 Task: Send an email with the signature Gary Collins with the subject 'Request for advice' and the message 'I apologize for any misunderstandings and would like to clarify the situation.' from softage.1@softage.net to softage.2@softage.net and softage.3@softage.net with an attached document Report.docx
Action: Key pressed n
Screenshot: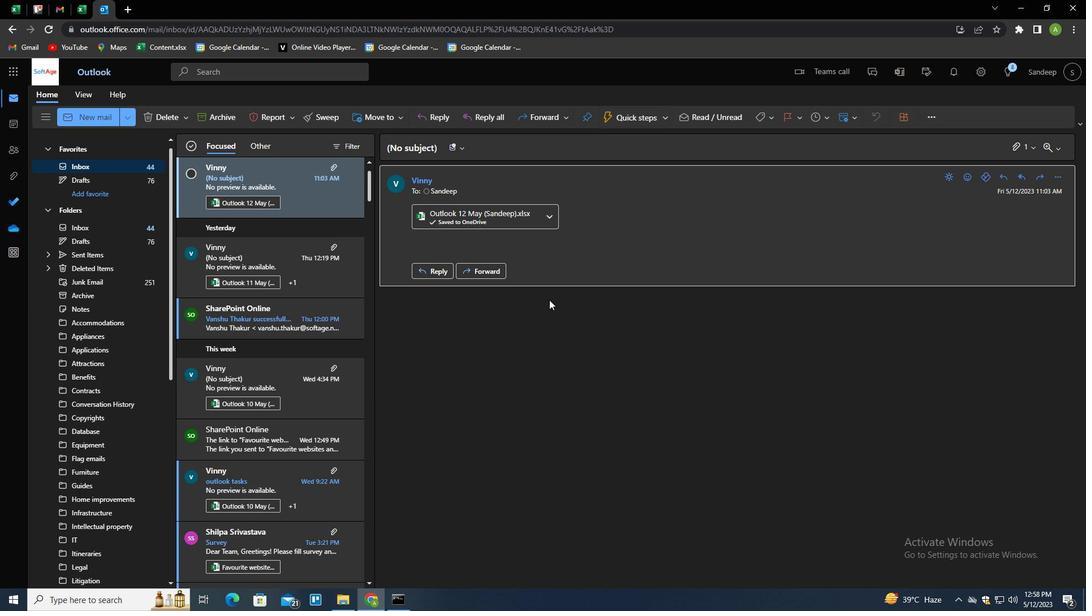 
Action: Mouse moved to (760, 116)
Screenshot: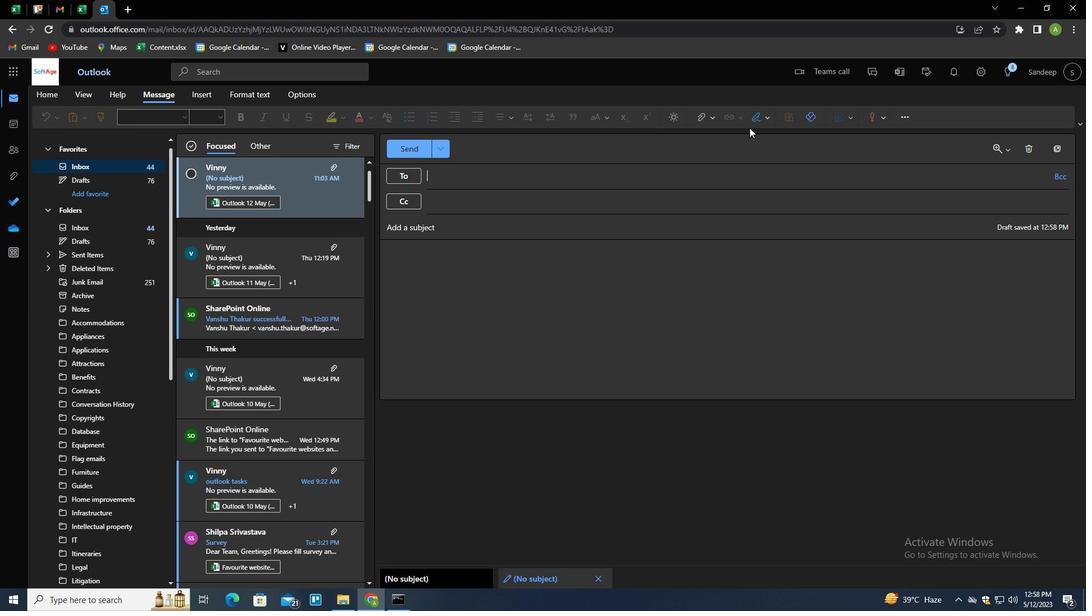
Action: Mouse pressed left at (760, 116)
Screenshot: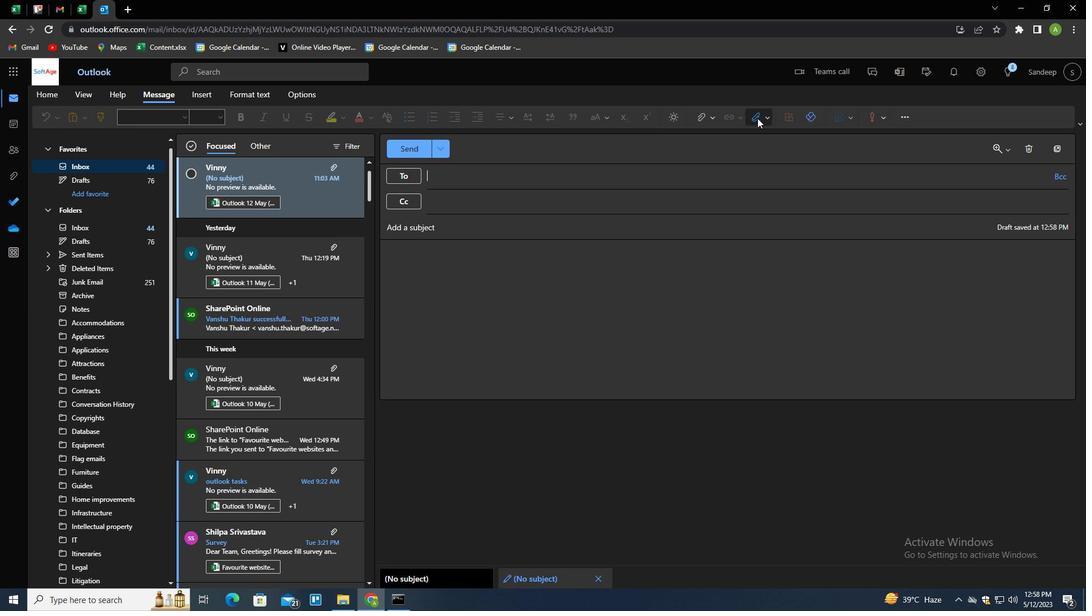 
Action: Mouse moved to (746, 162)
Screenshot: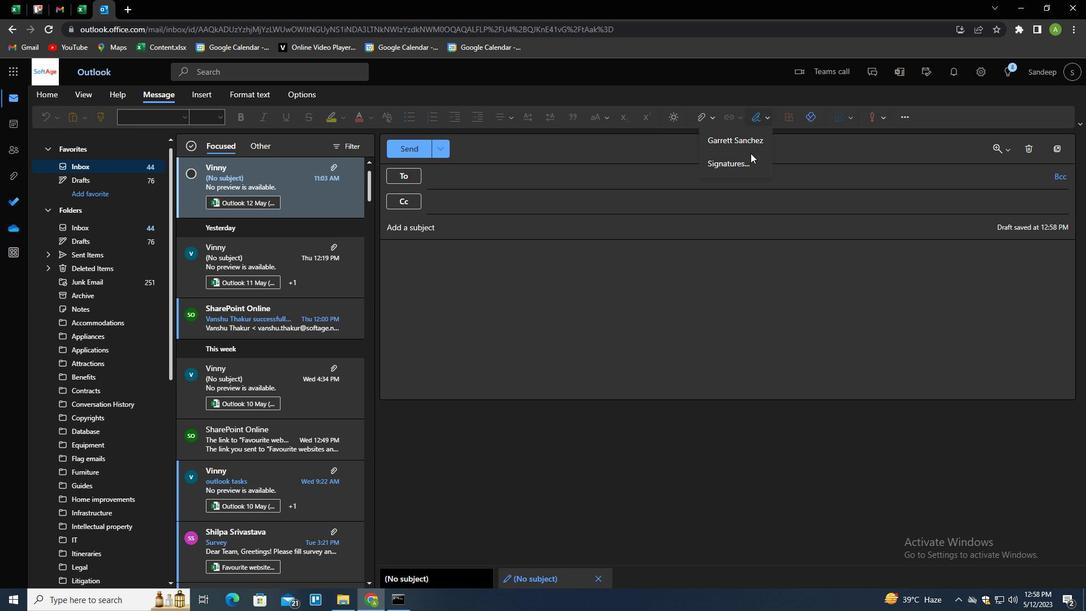 
Action: Mouse pressed left at (746, 162)
Screenshot: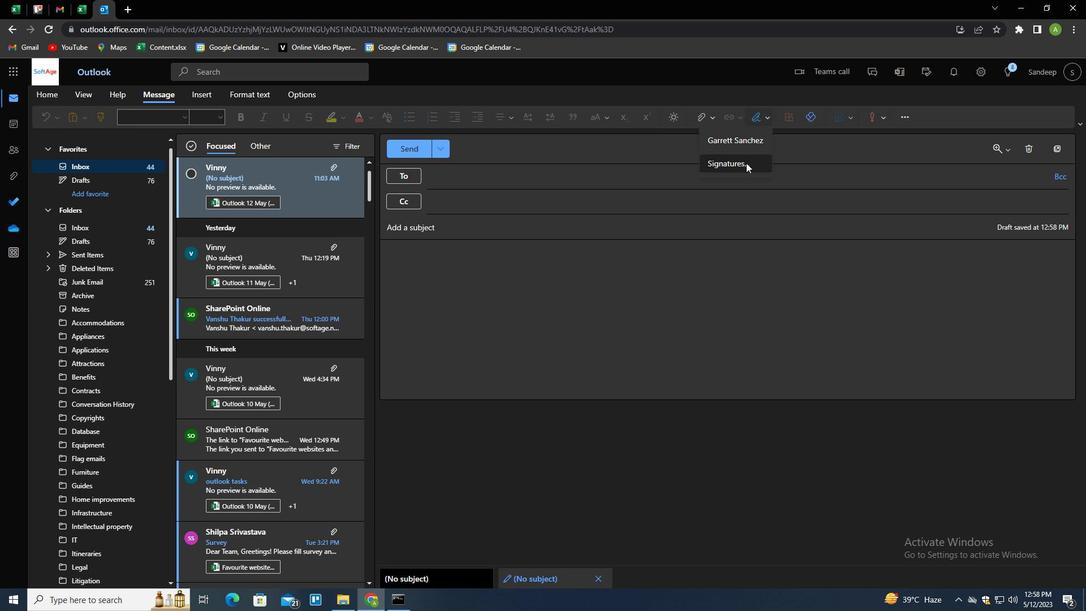 
Action: Mouse moved to (779, 204)
Screenshot: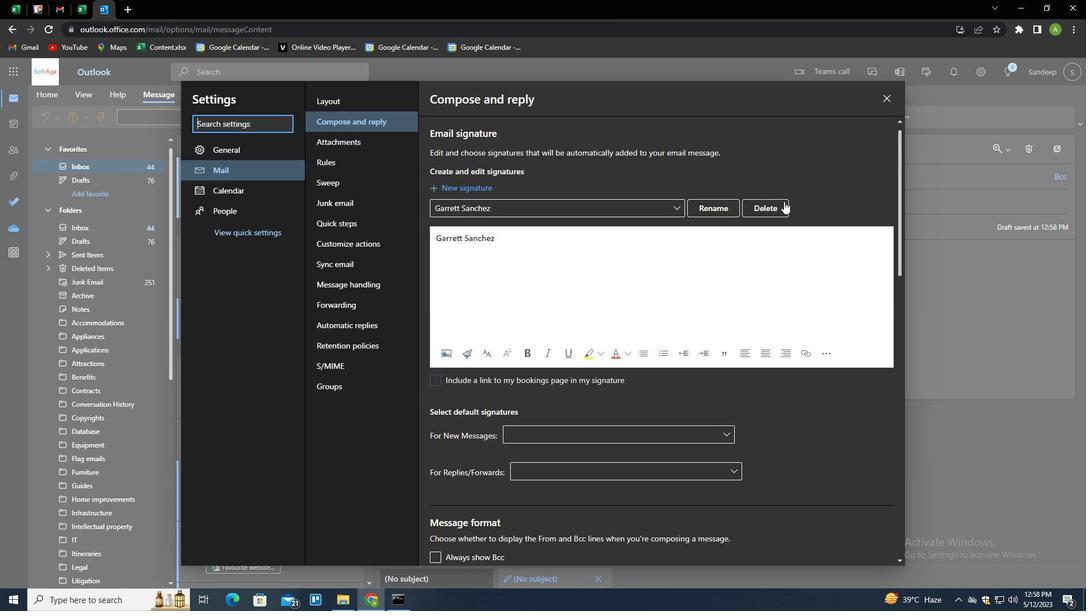 
Action: Mouse pressed left at (779, 204)
Screenshot: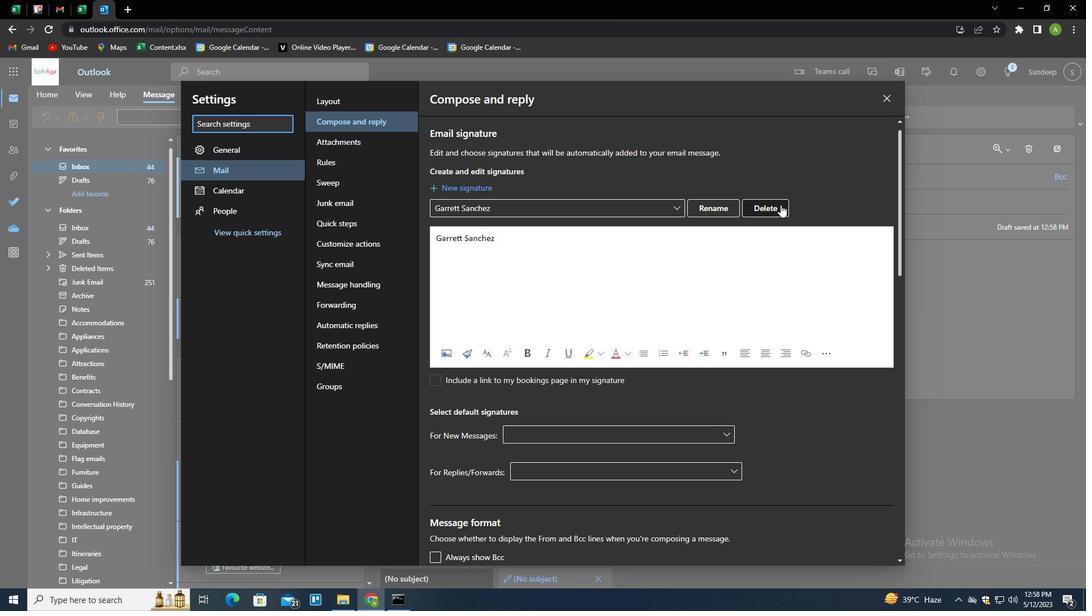 
Action: Mouse moved to (774, 208)
Screenshot: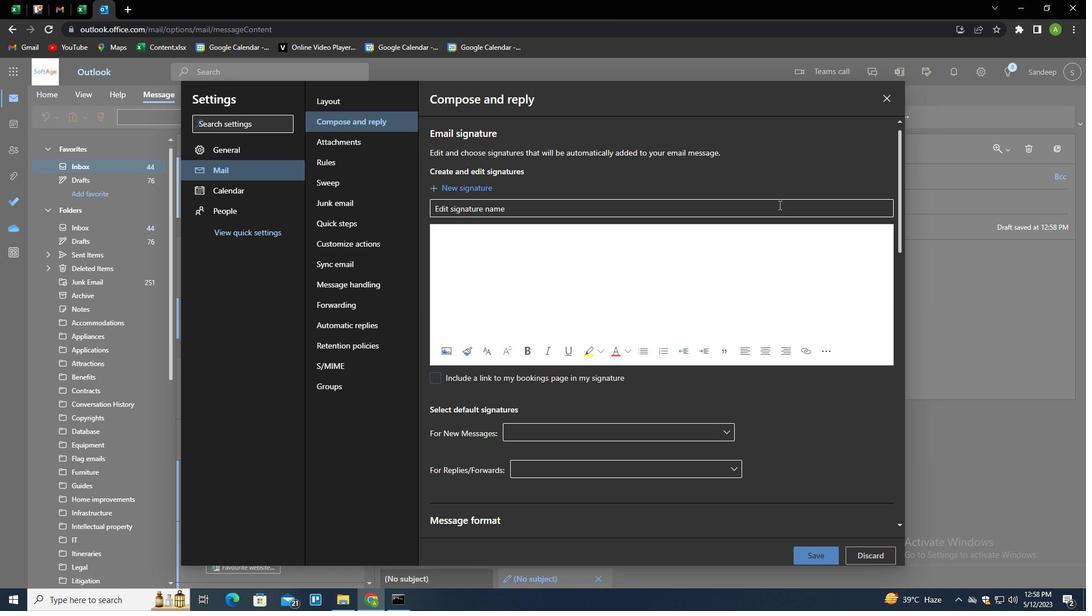 
Action: Mouse pressed left at (774, 208)
Screenshot: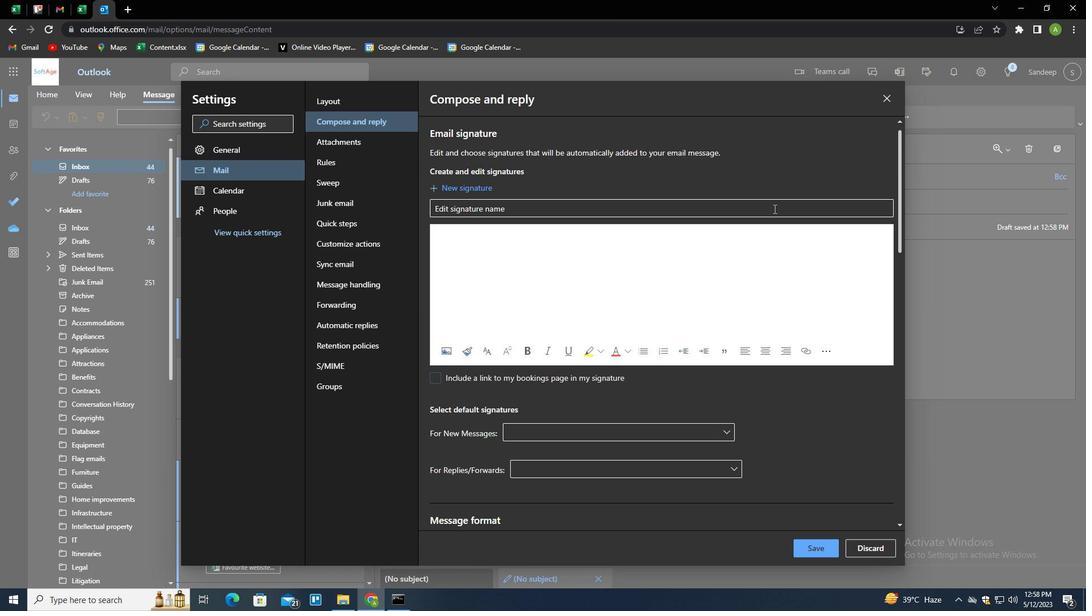 
Action: Mouse moved to (773, 208)
Screenshot: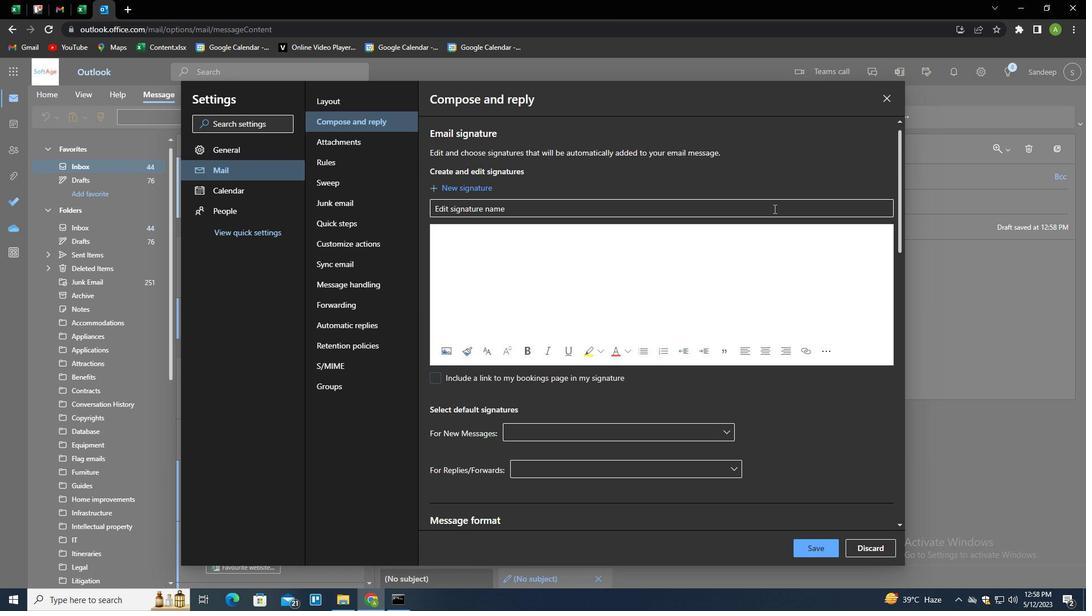
Action: Key pressed <Key.shift>GARY<Key.space><Key.shift>COLLINS<Key.tab><Key.shift><Key.shift><Key.shift><Key.shift>F<Key.backspace>GARY<Key.space><Key.shift>COLI<Key.backspace>LINS
Screenshot: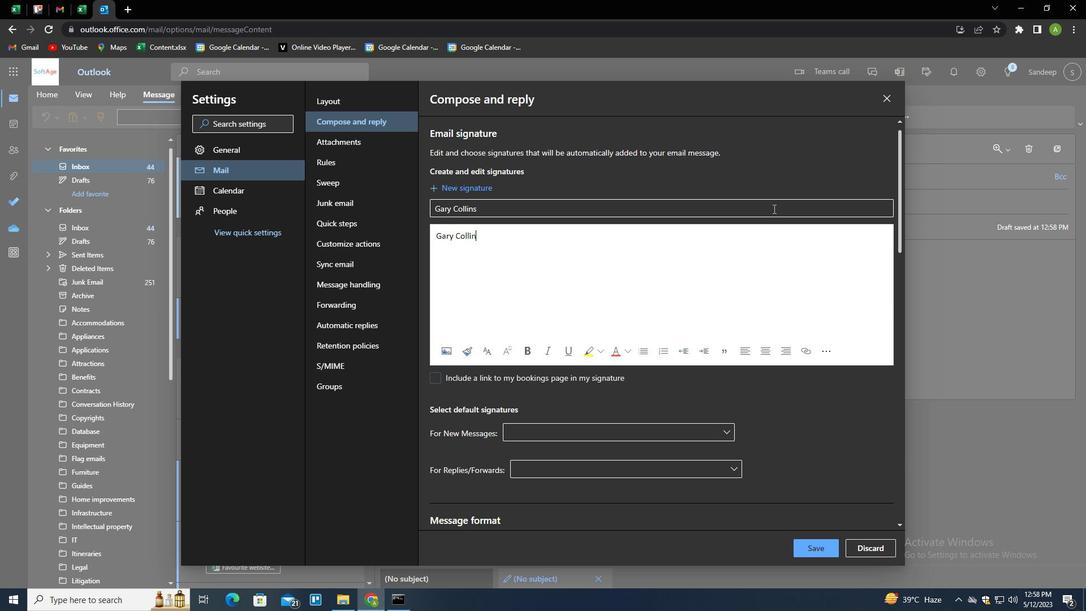 
Action: Mouse moved to (817, 546)
Screenshot: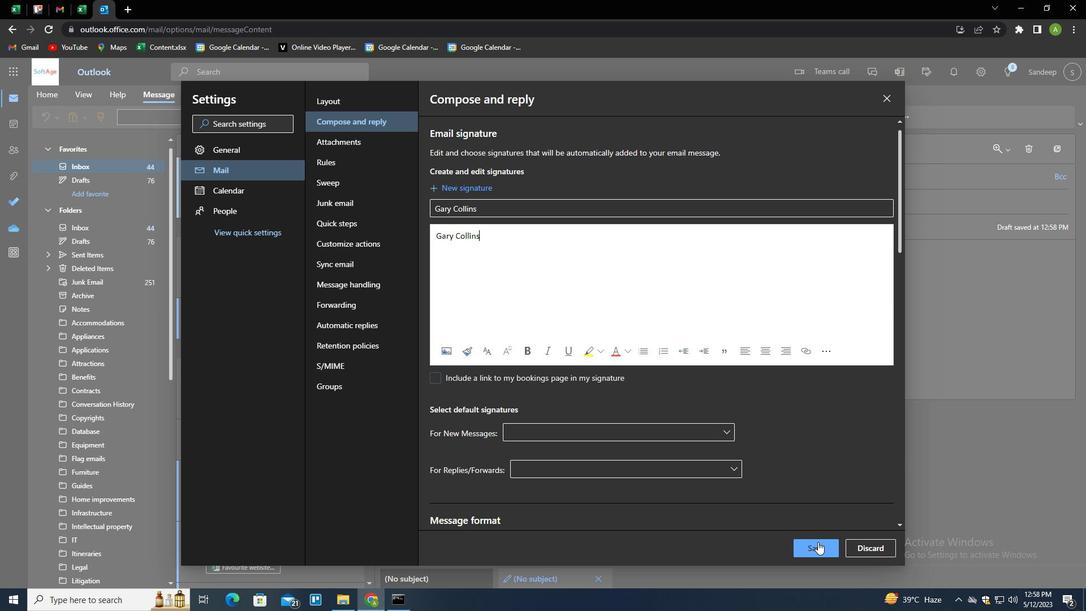 
Action: Mouse pressed left at (817, 546)
Screenshot: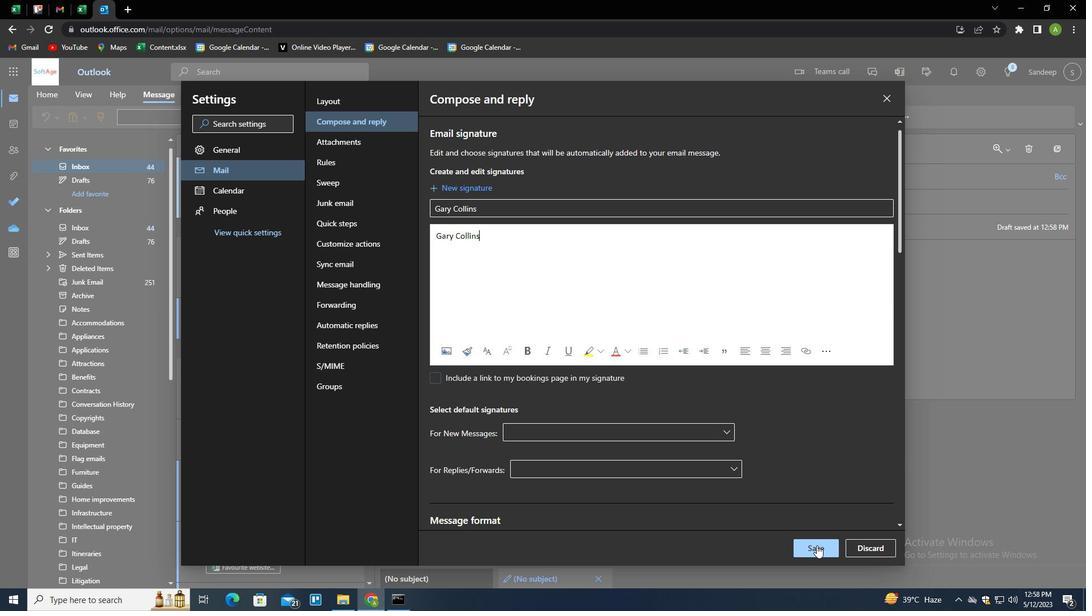 
Action: Mouse moved to (950, 337)
Screenshot: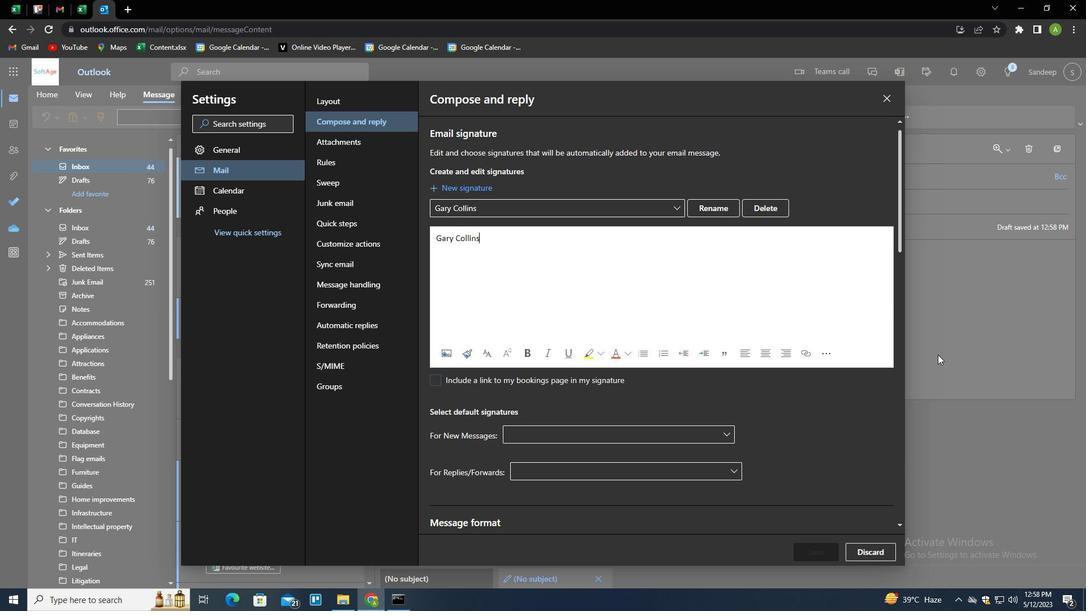 
Action: Mouse pressed left at (950, 337)
Screenshot: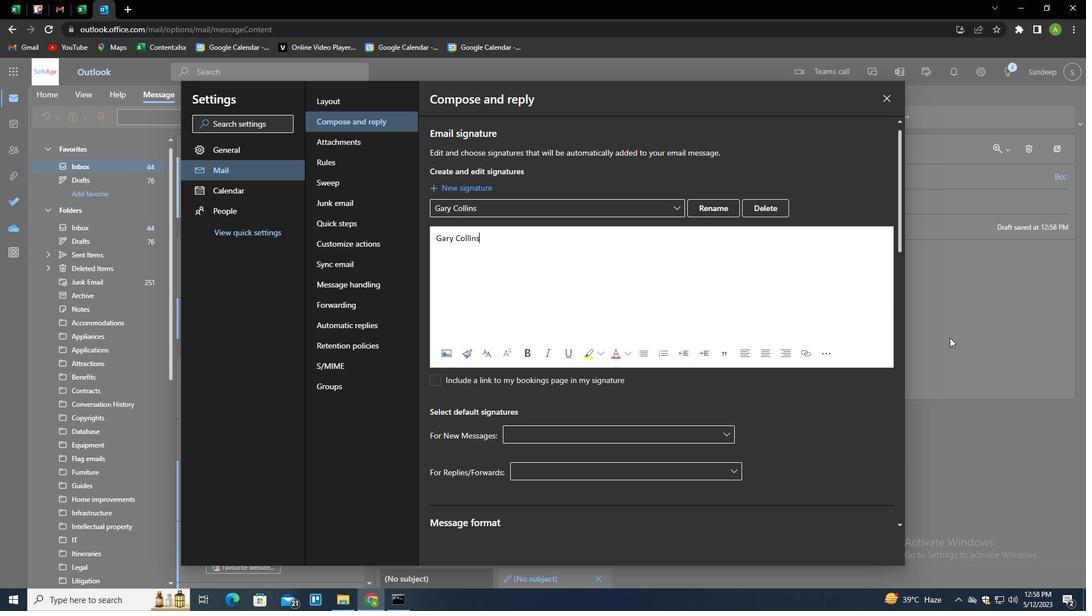 
Action: Mouse moved to (764, 119)
Screenshot: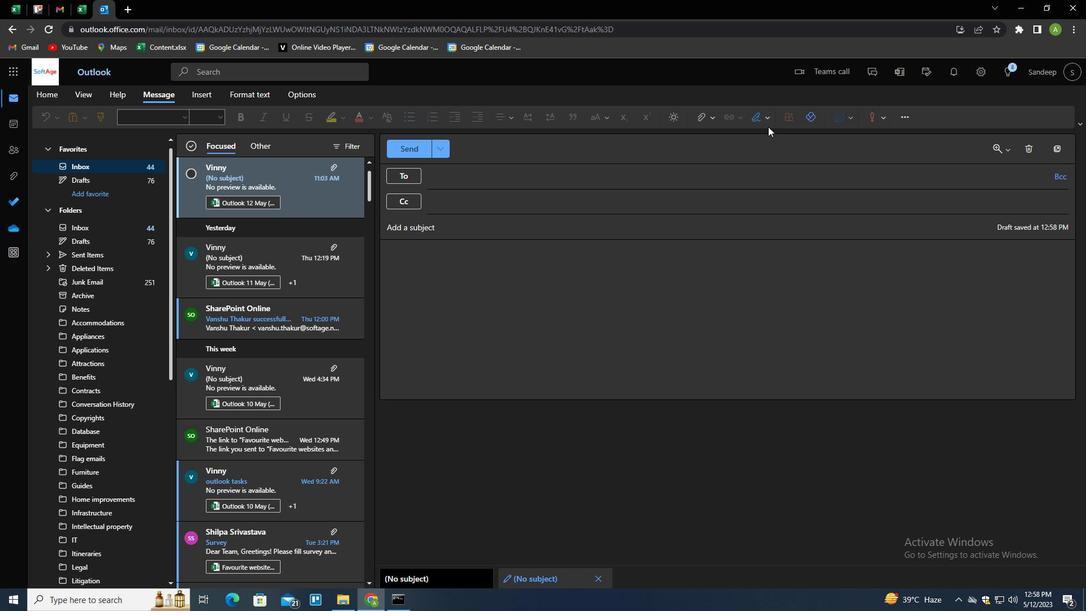 
Action: Mouse pressed left at (764, 119)
Screenshot: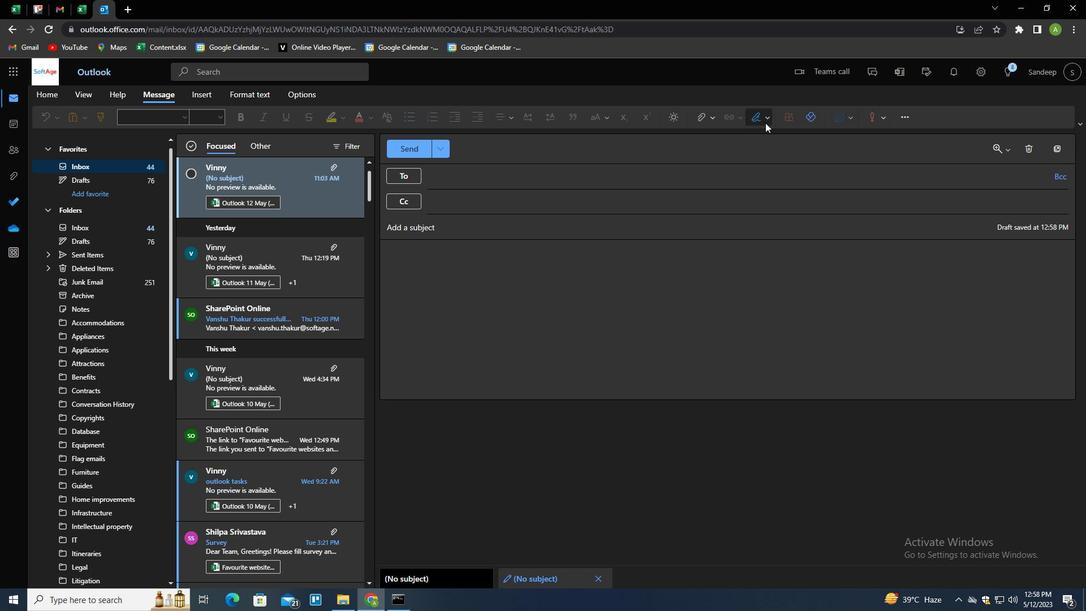
Action: Mouse moved to (757, 142)
Screenshot: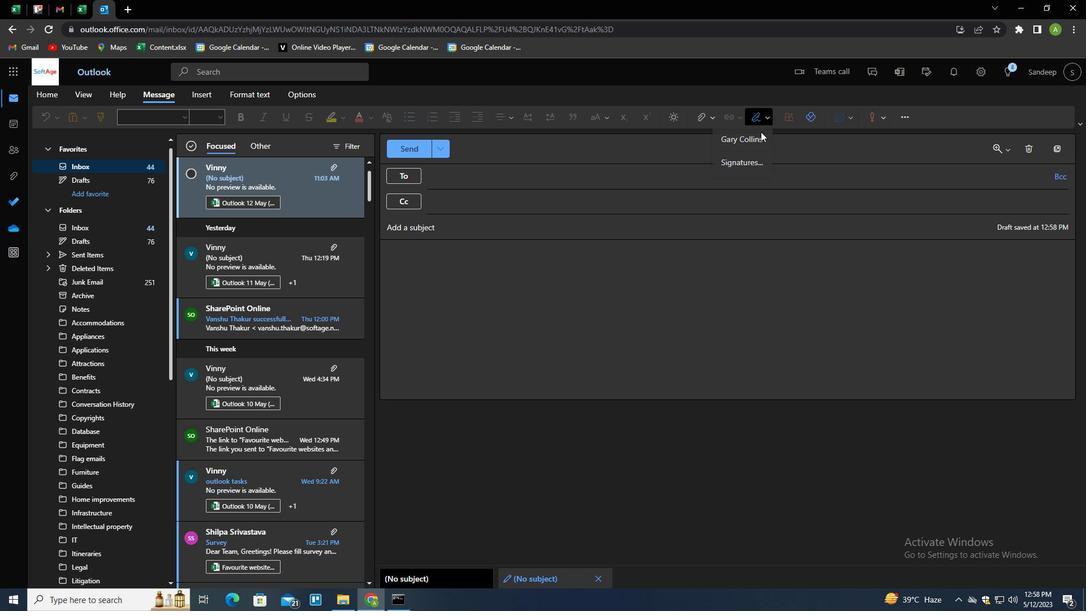 
Action: Mouse pressed left at (757, 142)
Screenshot: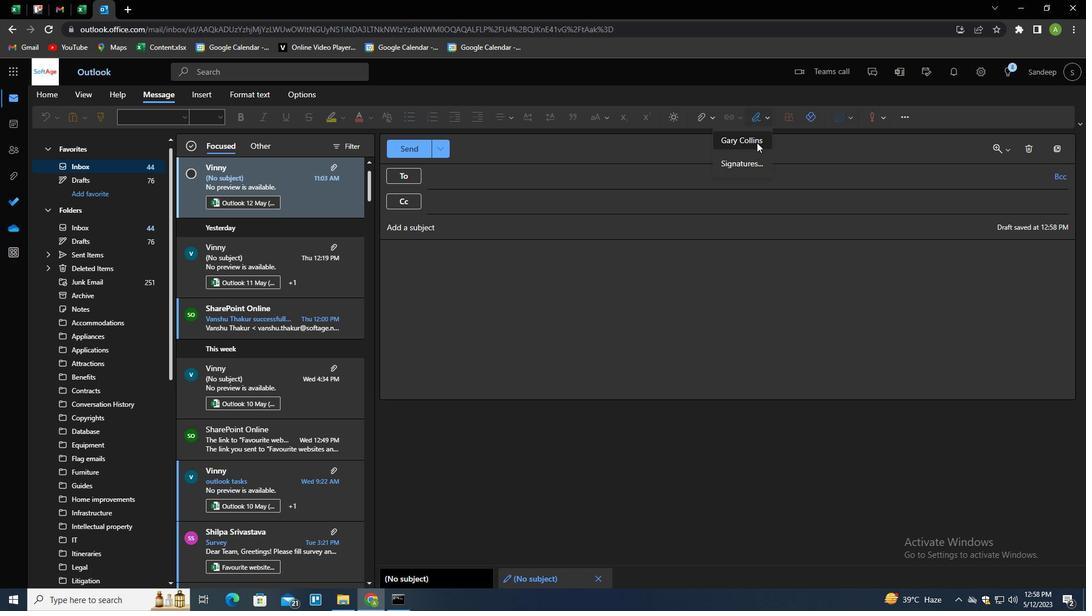 
Action: Mouse moved to (436, 228)
Screenshot: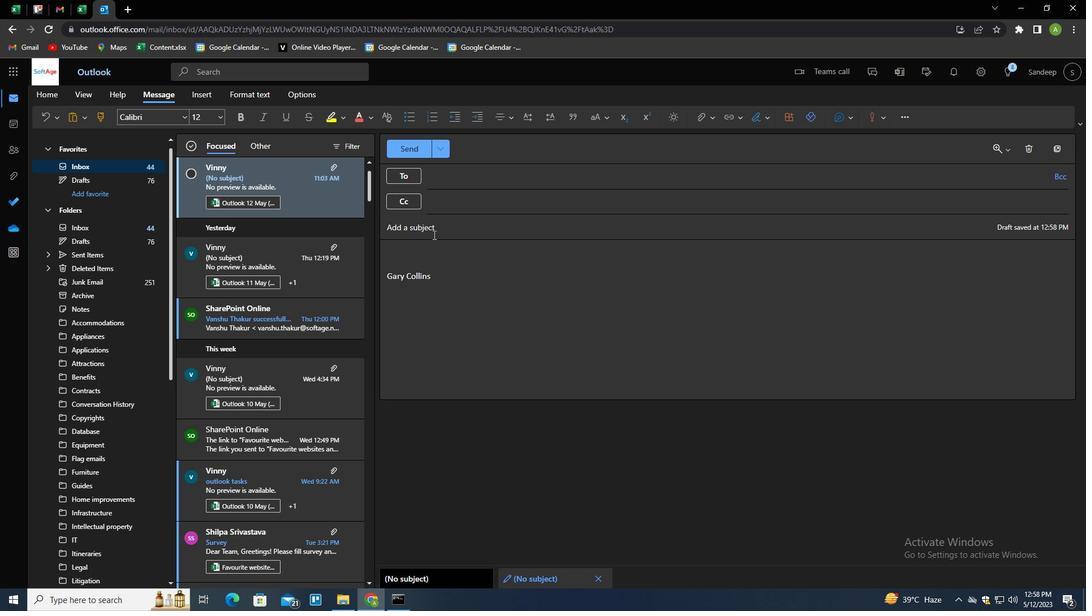 
Action: Mouse pressed left at (436, 228)
Screenshot: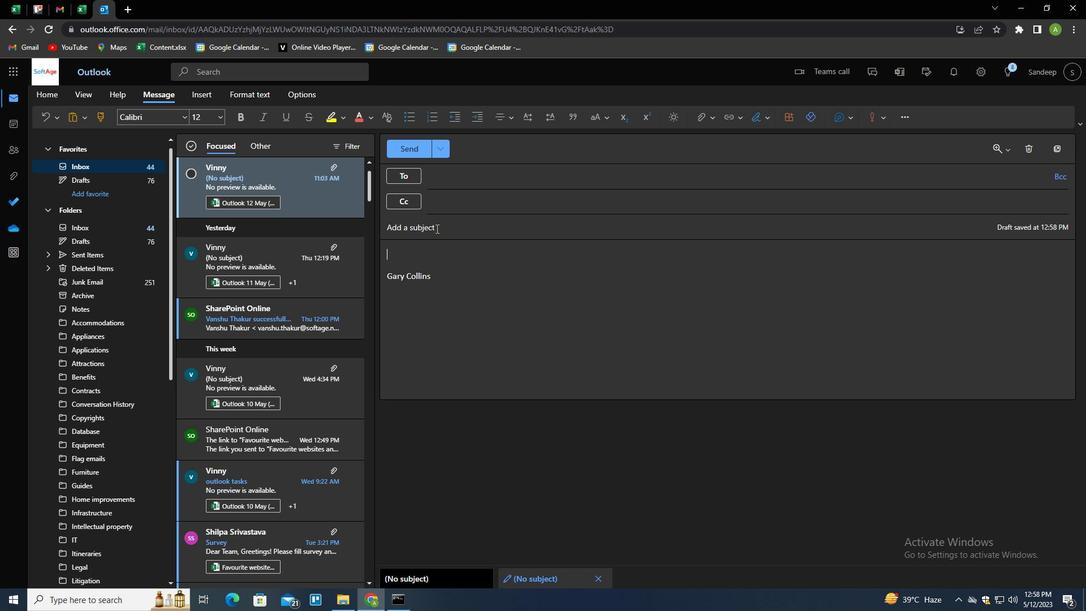 
Action: Key pressed <Key.shift>REQUEST<Key.space>FOR<Key.space>ADVICE<Key.tab><Key.shift>I<Key.space>APOLOGIX<Key.backspace>ZW<Key.backspace>E<Key.space>FOR<Key.space>ANY<Key.space>MISUNDERSTANDING<Key.space>AND<Key.space>WOULD<Key.space>LIKE<Key.space>TO<Key.space>CLARIGY<Key.backspace><Key.backspace>FY<Key.space>THE<Key.space>SITUATION.
Screenshot: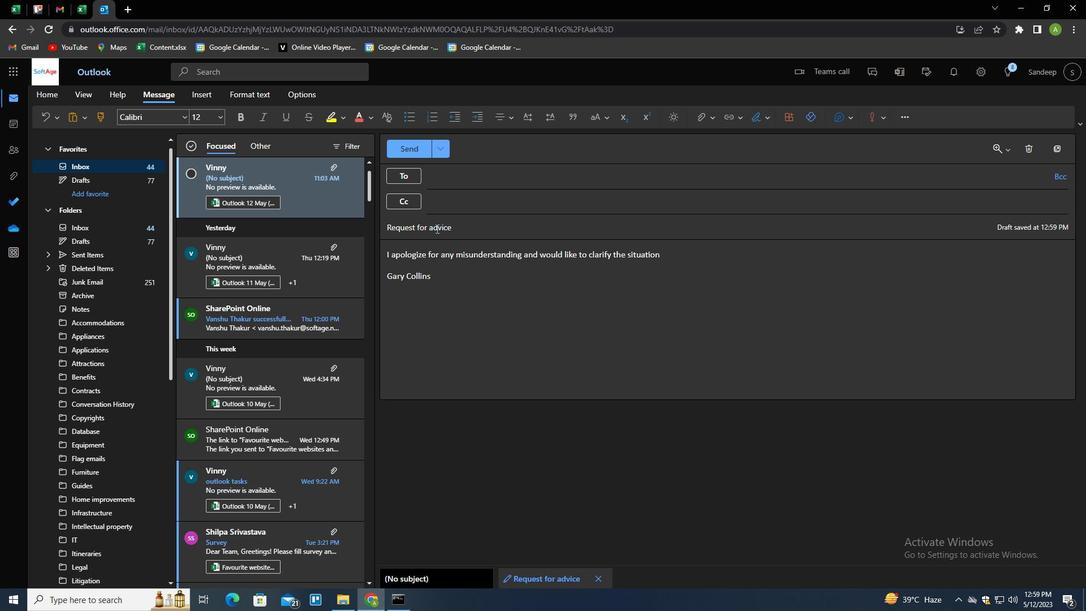 
Action: Mouse moved to (440, 180)
Screenshot: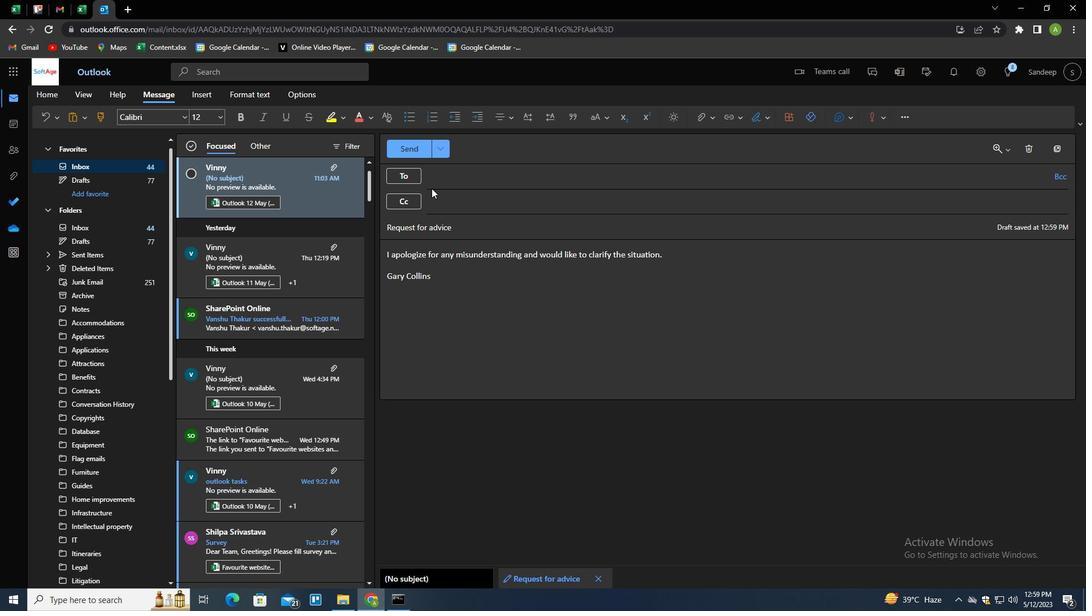 
Action: Mouse pressed left at (440, 180)
Screenshot: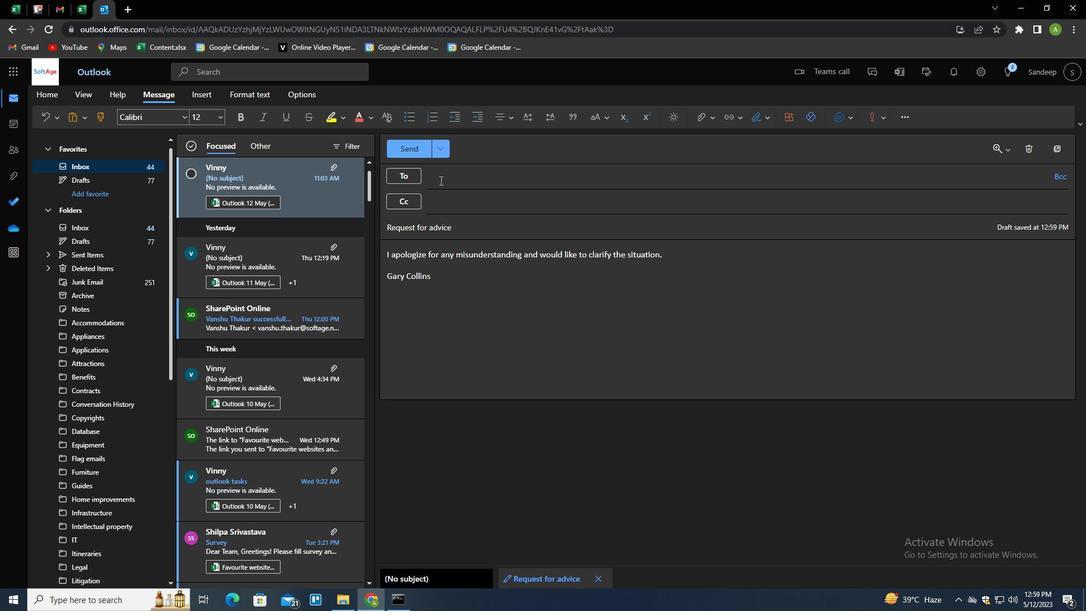 
Action: Key pressed SOFTAGE.E<Key.backspace><<98>><Key.shift><Key.shift><Key.shift><Key.shift><Key.shift><Key.shift><Key.shift><Key.shift>@SOFTAGE.NET<Key.enter>SOFTAGE.<<99>><Key.shift><Key.shift>@SOFTAGE.NET<Key.enter>
Screenshot: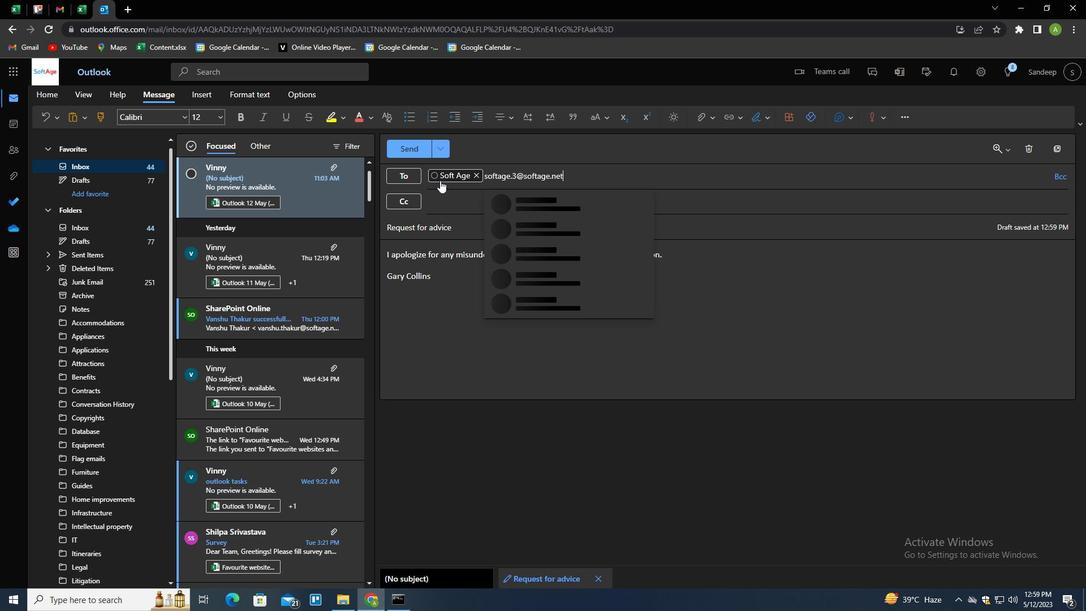 
Action: Mouse moved to (711, 119)
Screenshot: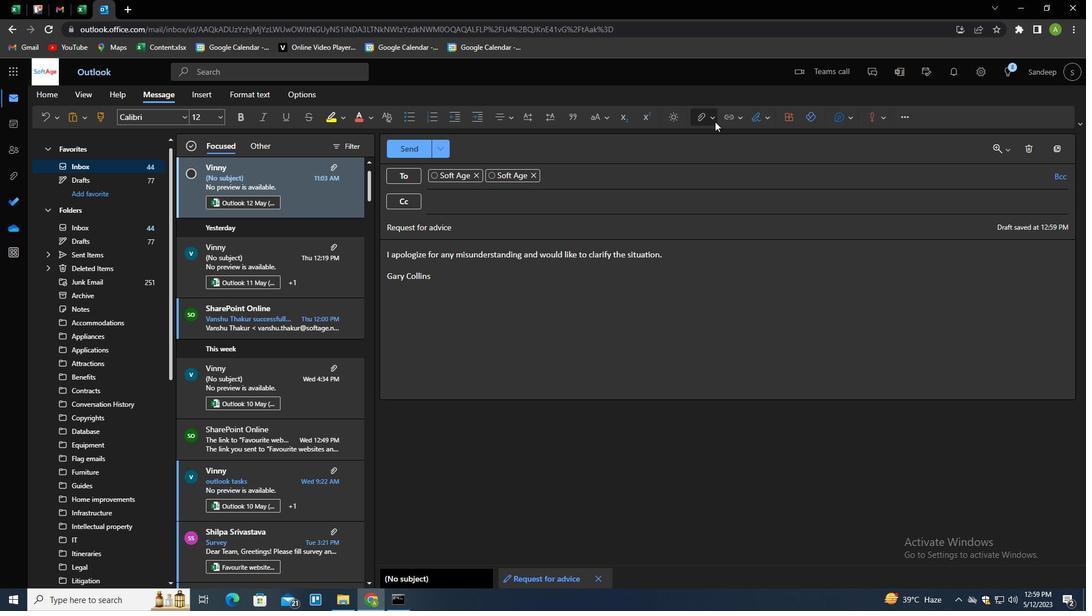 
Action: Mouse pressed left at (711, 119)
Screenshot: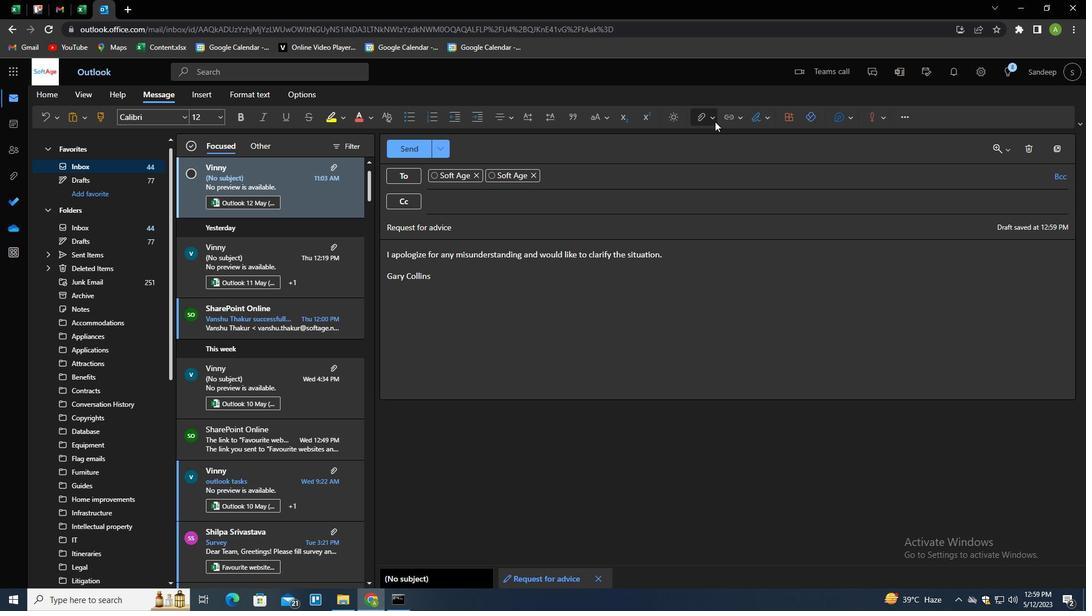
Action: Mouse moved to (680, 139)
Screenshot: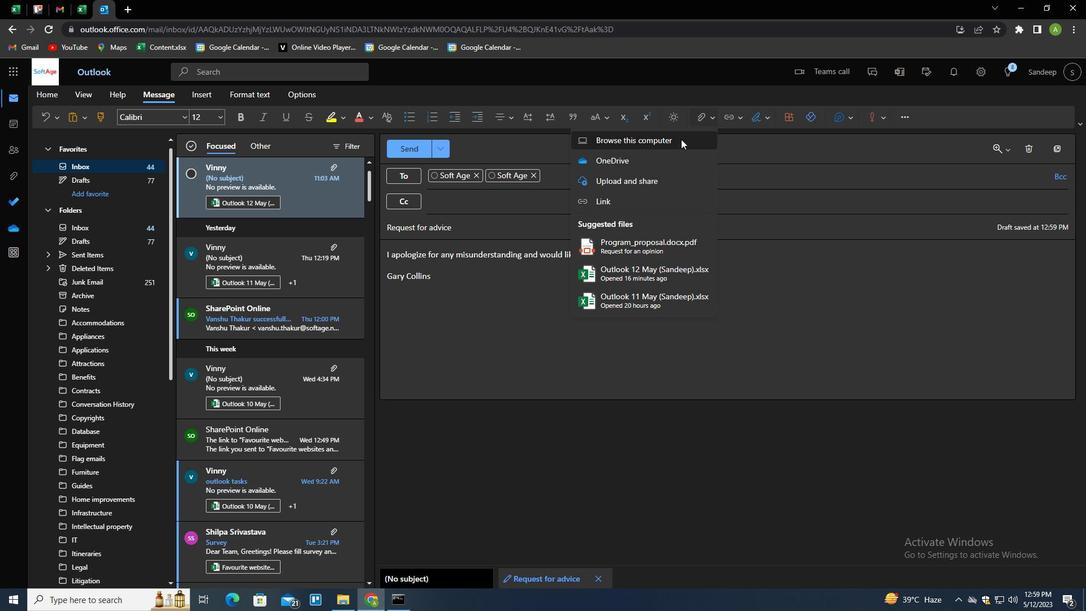 
Action: Mouse pressed left at (680, 139)
Screenshot: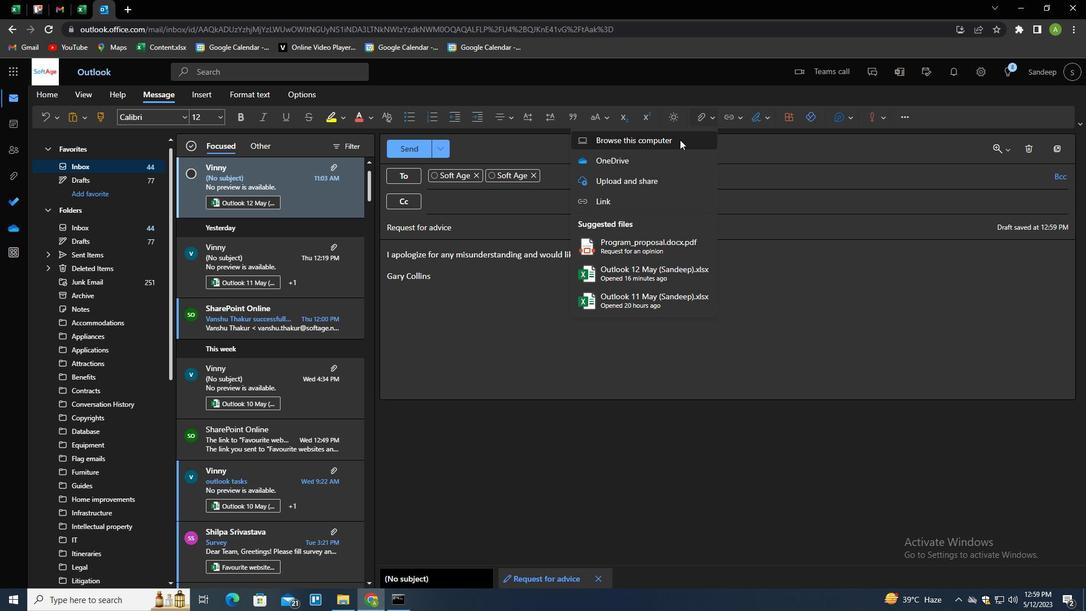 
Action: Mouse moved to (207, 121)
Screenshot: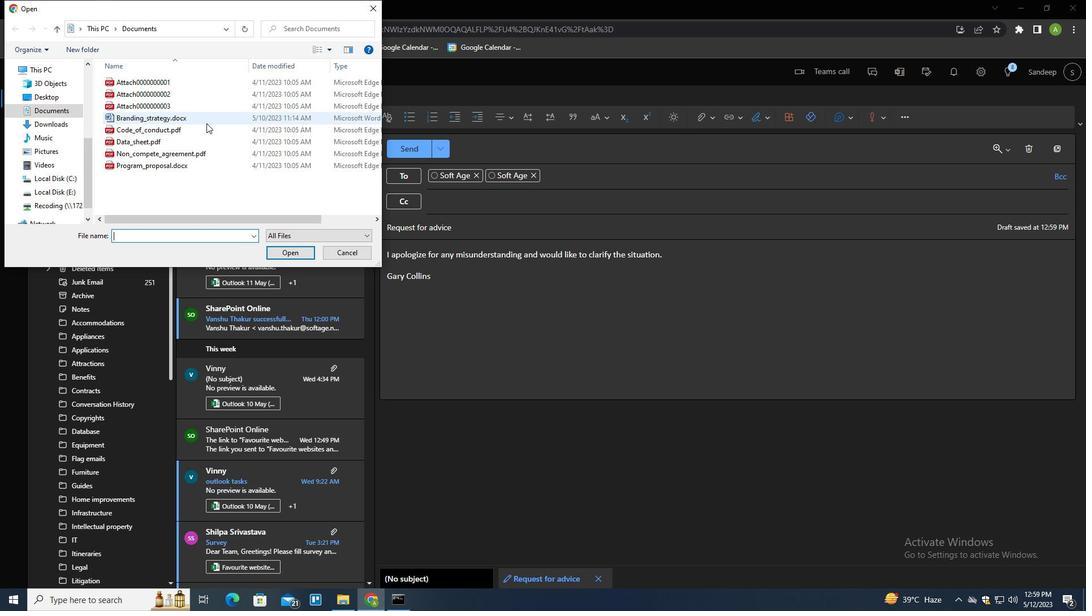 
Action: Mouse pressed left at (207, 121)
Screenshot: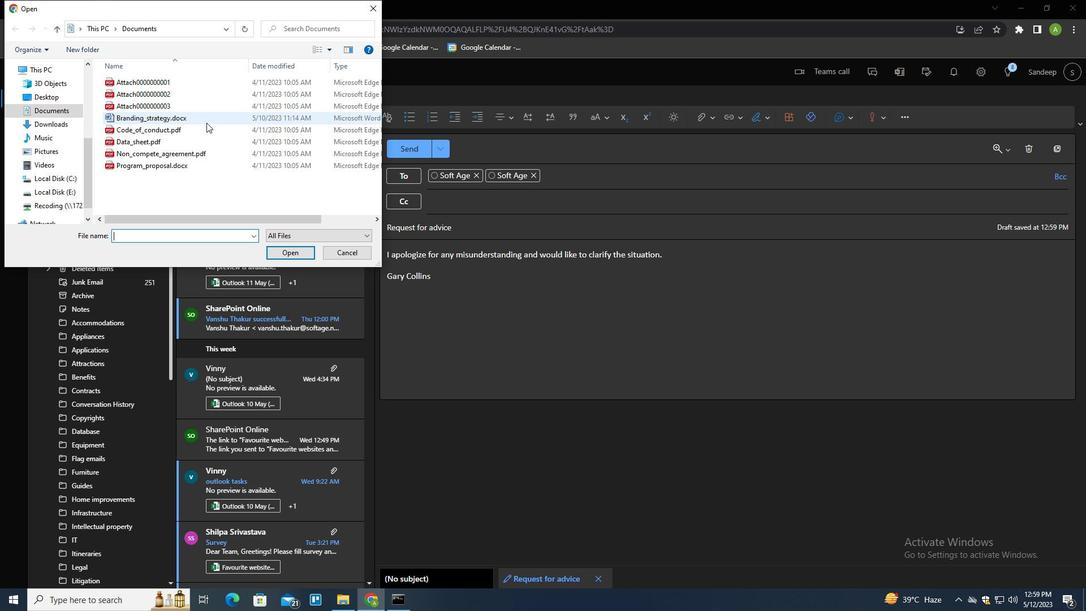 
Action: Key pressed <Key.f2><Key.shift>REPORT.DOCX<Key.enter>
Screenshot: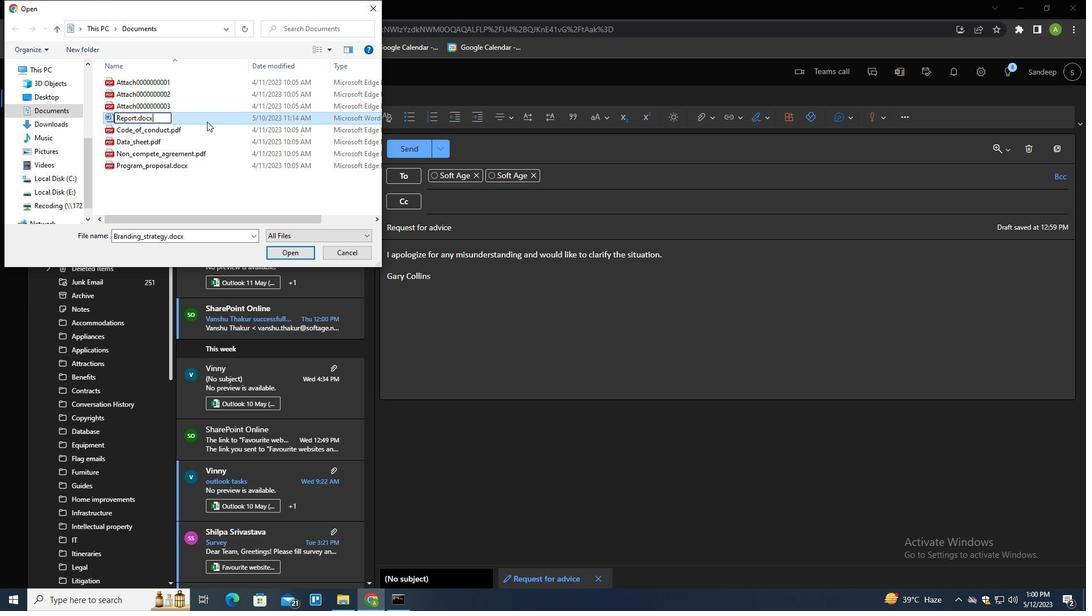 
Action: Mouse moved to (200, 115)
Screenshot: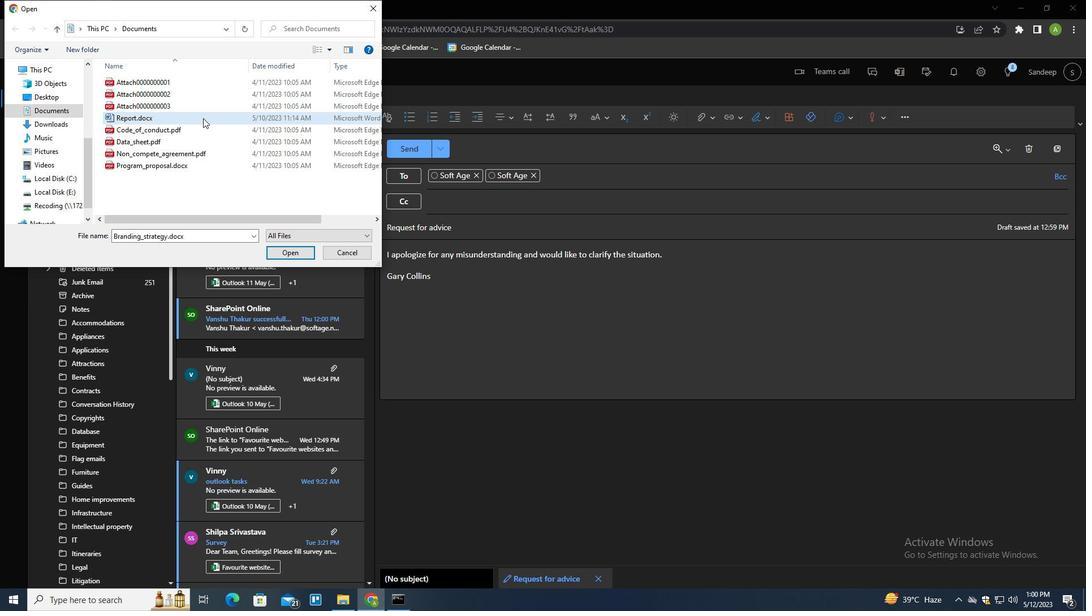 
Action: Mouse pressed left at (200, 115)
Screenshot: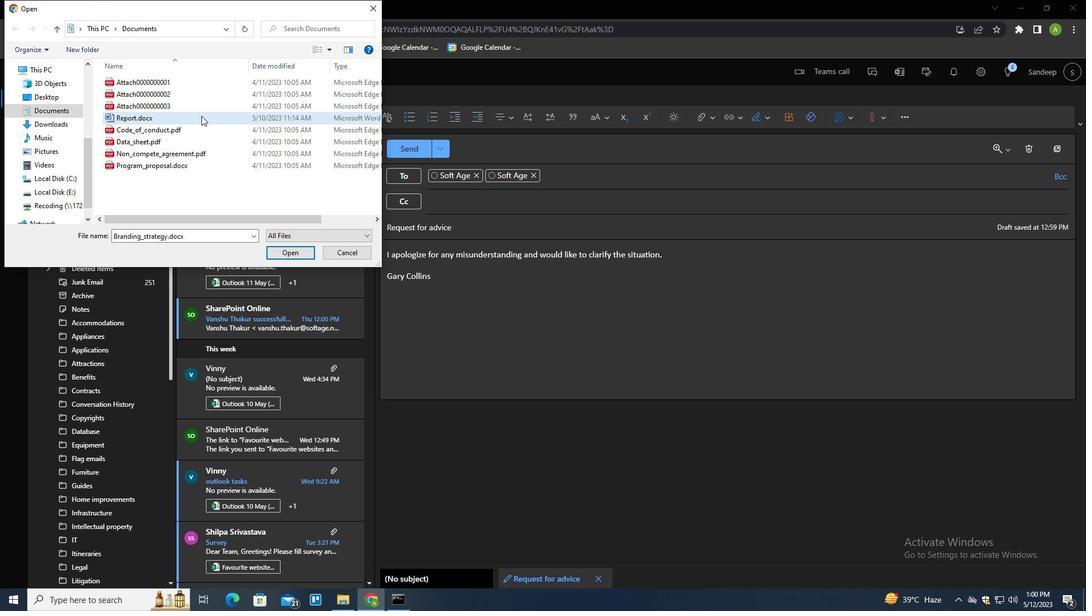 
Action: Mouse moved to (299, 253)
Screenshot: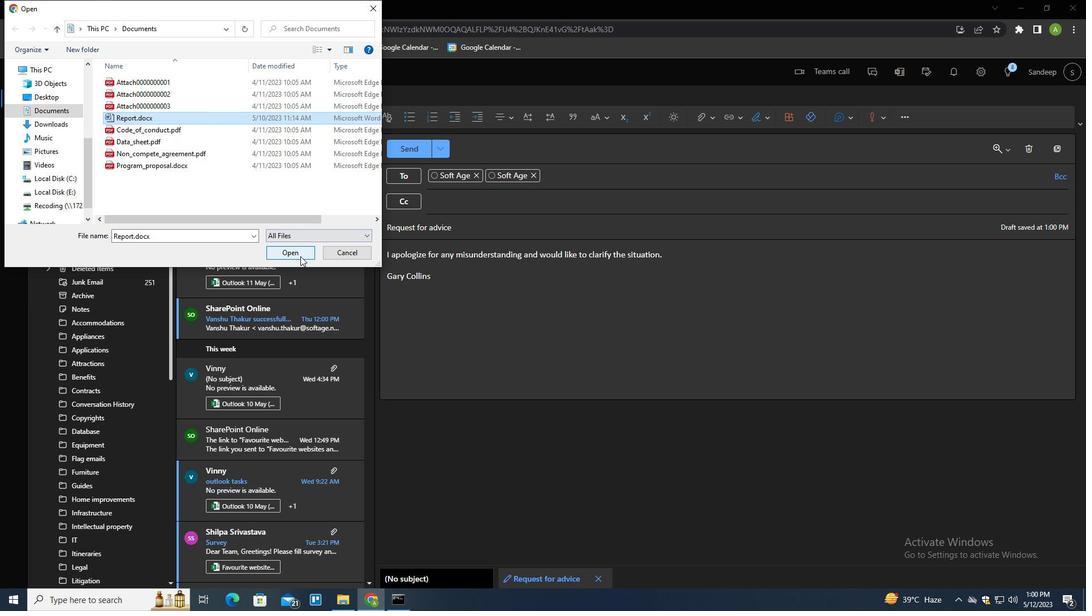 
Action: Mouse pressed left at (299, 253)
Screenshot: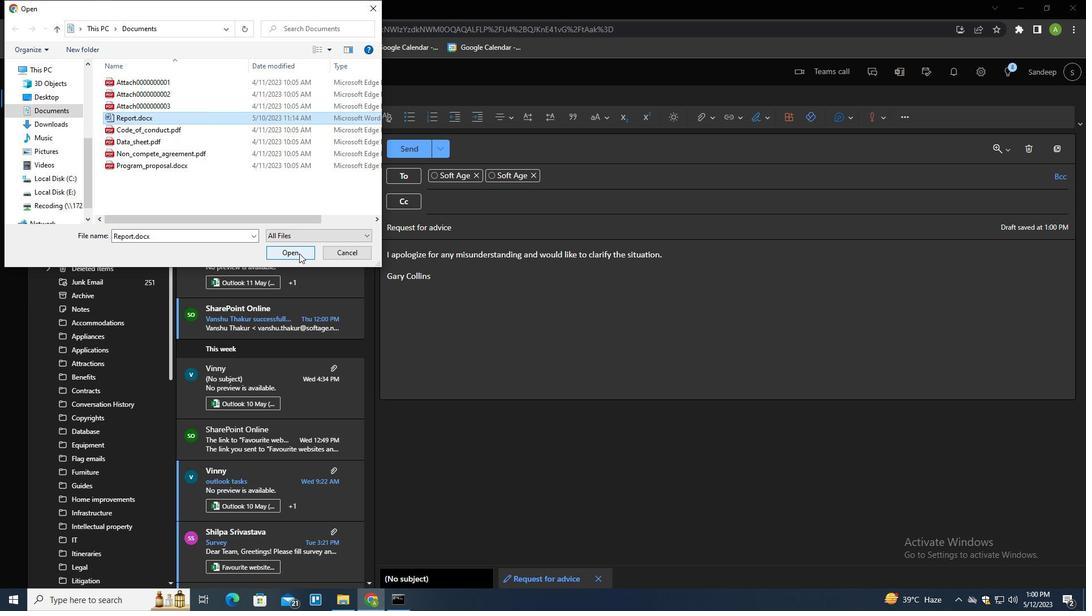 
Action: Mouse moved to (414, 149)
Screenshot: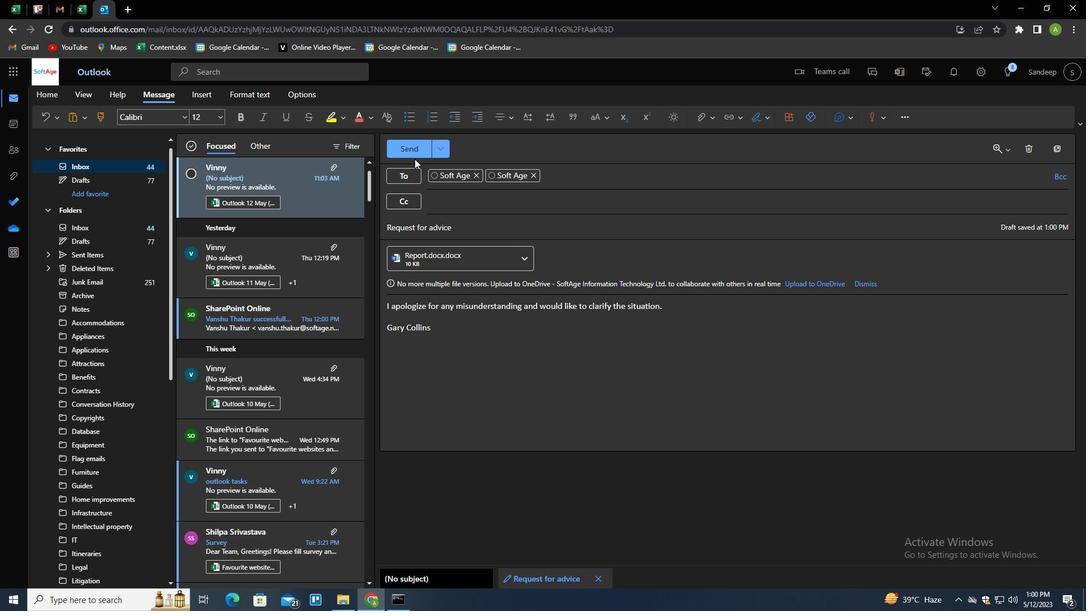 
Action: Mouse pressed left at (414, 149)
Screenshot: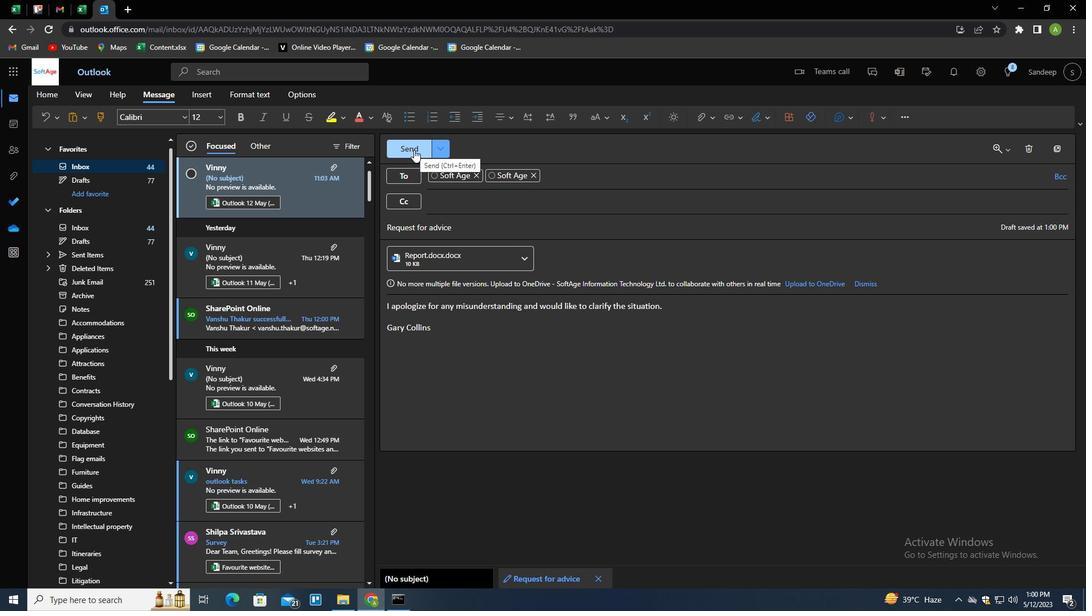 
Action: Mouse moved to (584, 327)
Screenshot: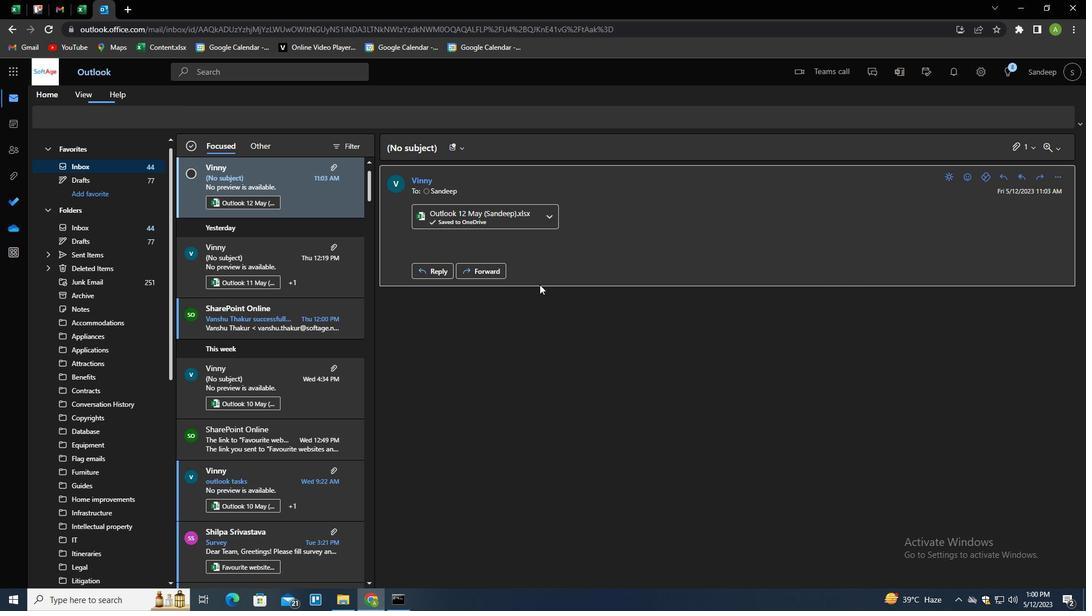 
